 Task: Read customer reviews and ratings for real estate agents in Raleigh, North Carolina, to find an agent who specializes in condos or loft apartments.
Action: Mouse moved to (126, 135)
Screenshot: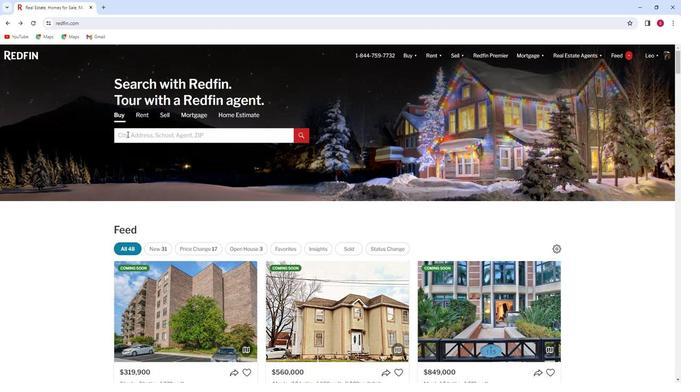 
Action: Mouse pressed left at (126, 135)
Screenshot: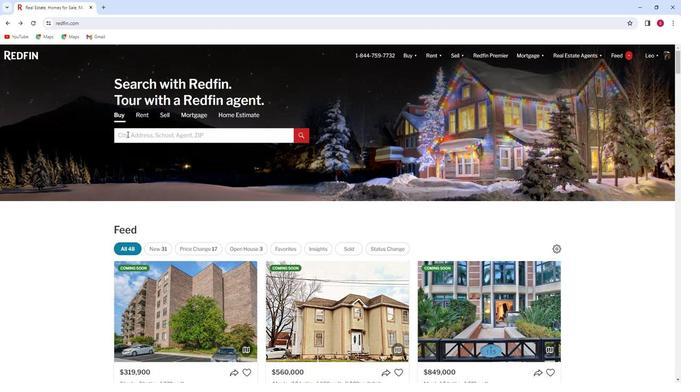 
Action: Mouse moved to (127, 135)
Screenshot: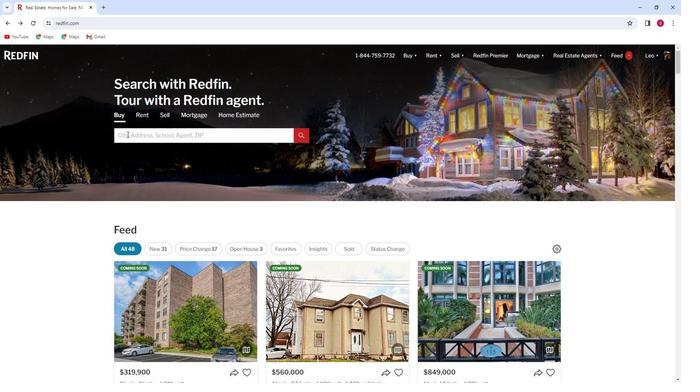 
Action: Key pressed <Key.shift><Key.shift><Key.shift><Key.shift><Key.shift>Raleigh
Screenshot: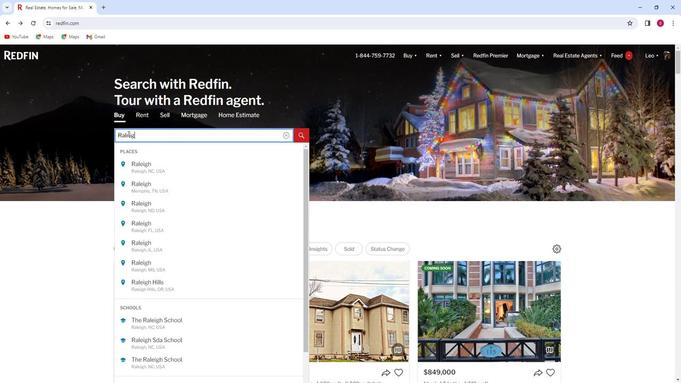 
Action: Mouse moved to (144, 171)
Screenshot: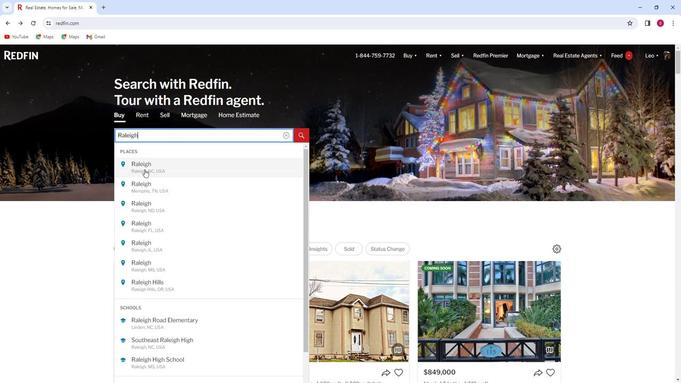 
Action: Mouse pressed left at (144, 171)
Screenshot: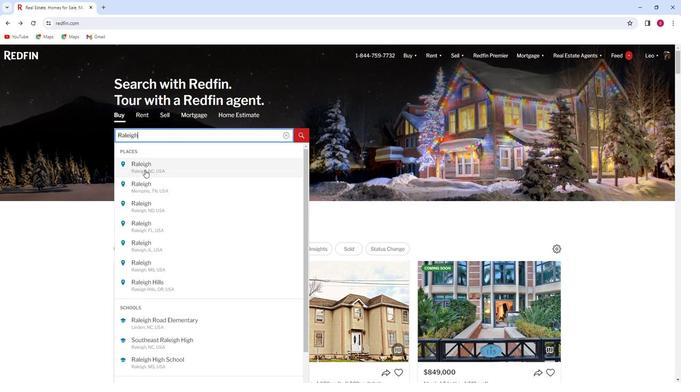 
Action: Mouse moved to (554, 76)
Screenshot: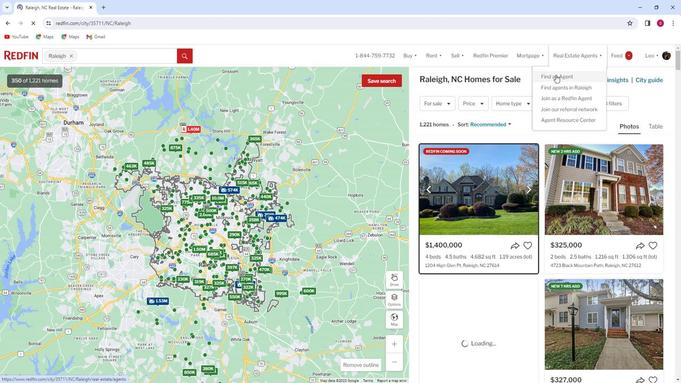 
Action: Mouse pressed left at (554, 76)
Screenshot: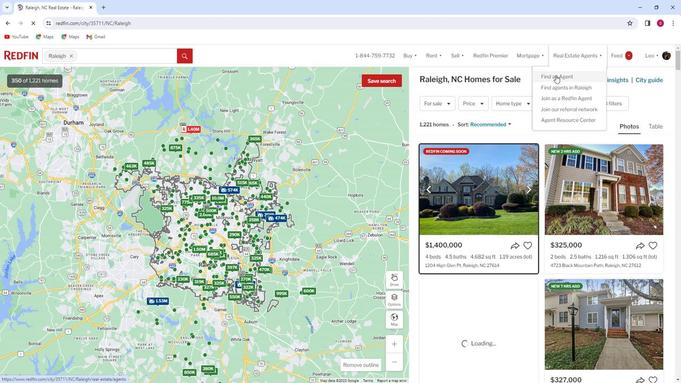 
Action: Mouse moved to (203, 243)
Screenshot: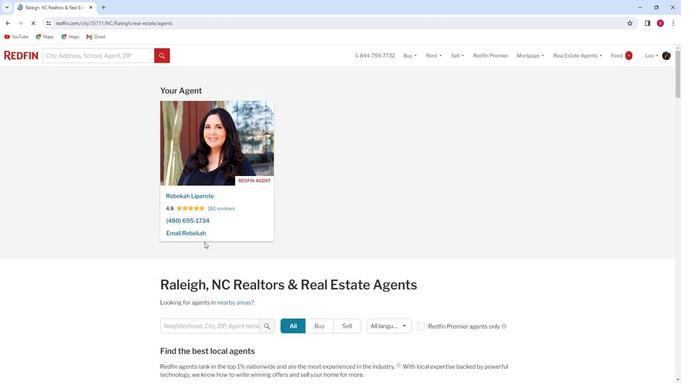 
Action: Mouse scrolled (203, 242) with delta (0, 0)
Screenshot: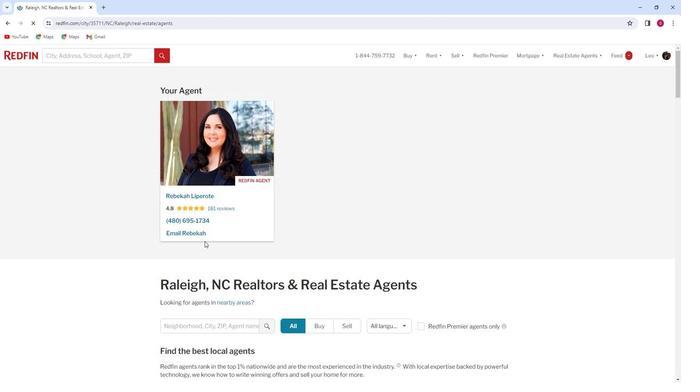 
Action: Mouse scrolled (203, 242) with delta (0, 0)
Screenshot: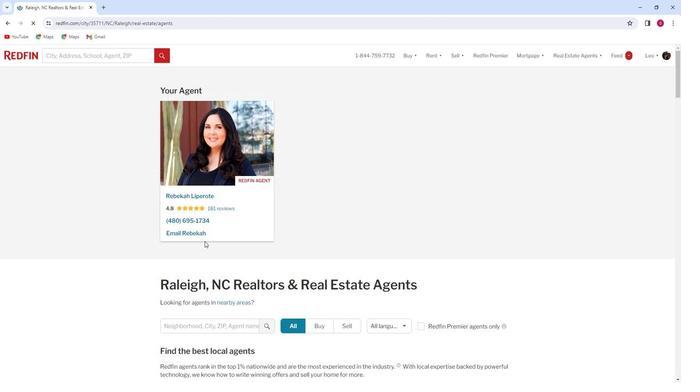
Action: Mouse moved to (201, 242)
Screenshot: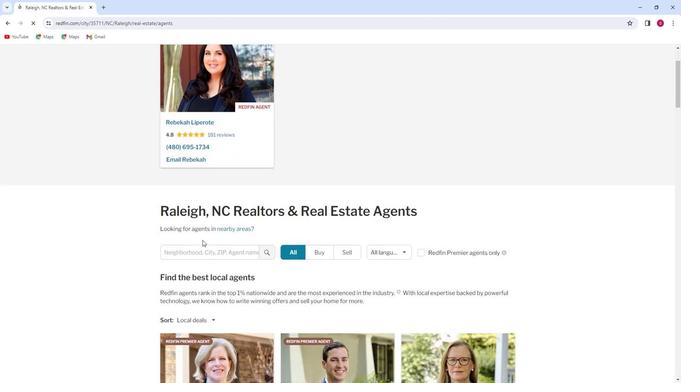 
Action: Mouse scrolled (201, 241) with delta (0, 0)
Screenshot: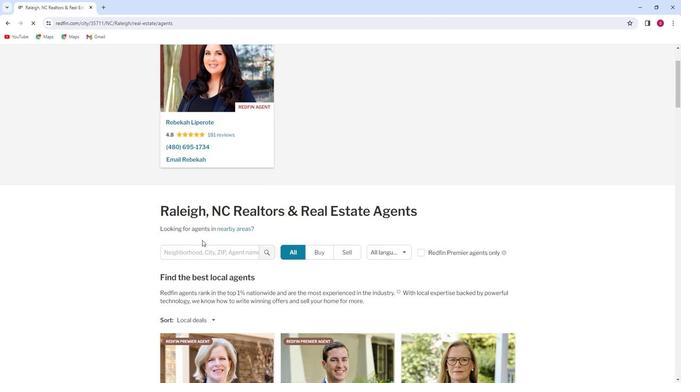 
Action: Mouse scrolled (201, 241) with delta (0, 0)
Screenshot: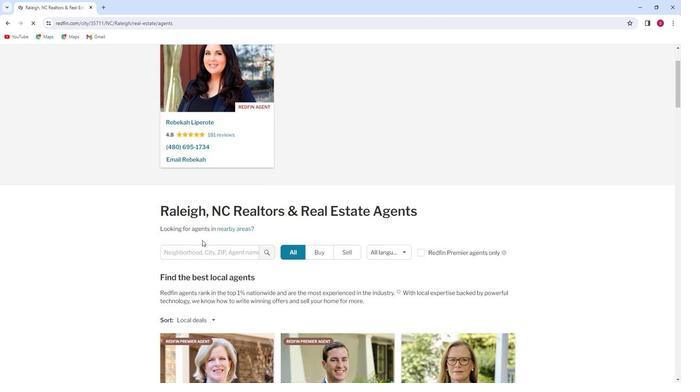 
Action: Mouse scrolled (201, 241) with delta (0, 0)
Screenshot: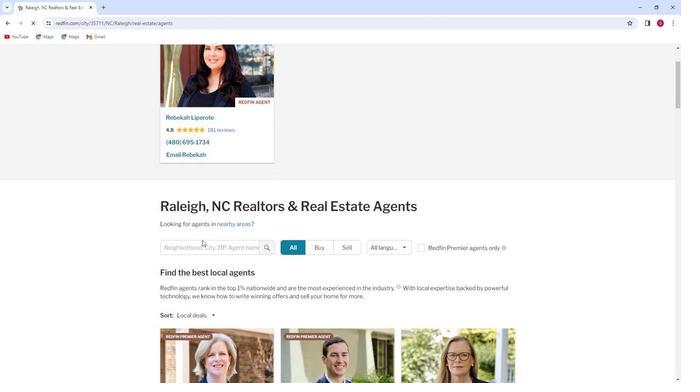 
Action: Mouse moved to (200, 242)
Screenshot: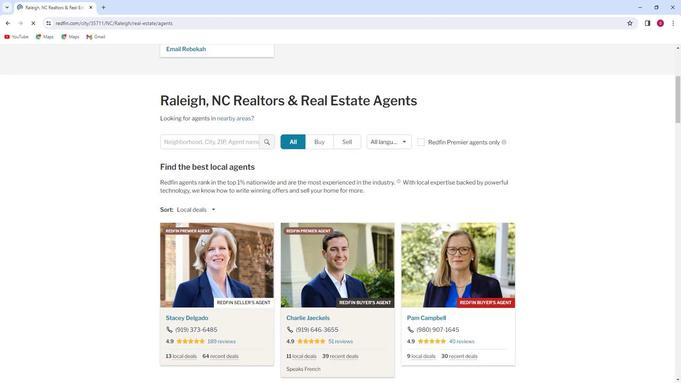 
Action: Mouse scrolled (200, 241) with delta (0, 0)
Screenshot: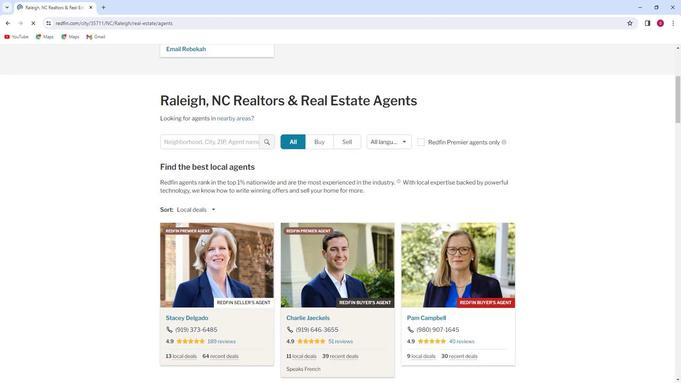 
Action: Mouse moved to (199, 242)
Screenshot: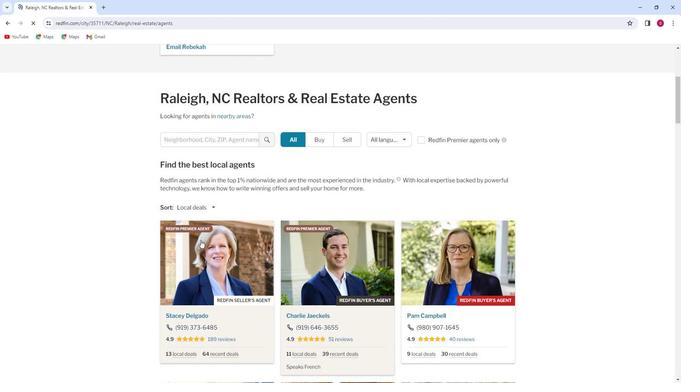 
Action: Mouse scrolled (199, 241) with delta (0, 0)
Screenshot: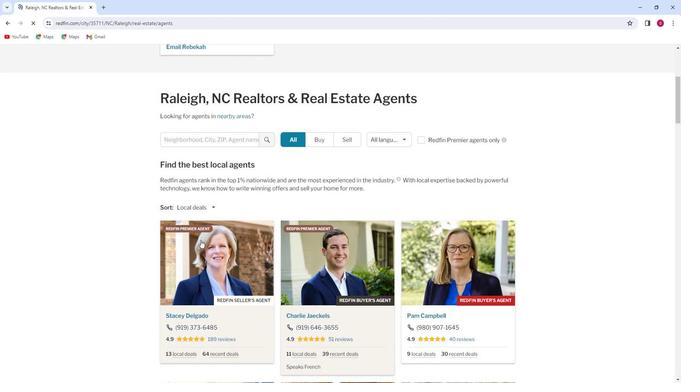 
Action: Mouse moved to (199, 242)
Screenshot: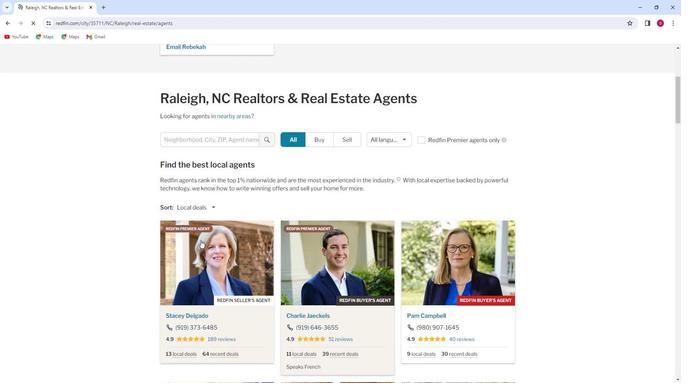 
Action: Mouse scrolled (199, 241) with delta (0, 0)
Screenshot: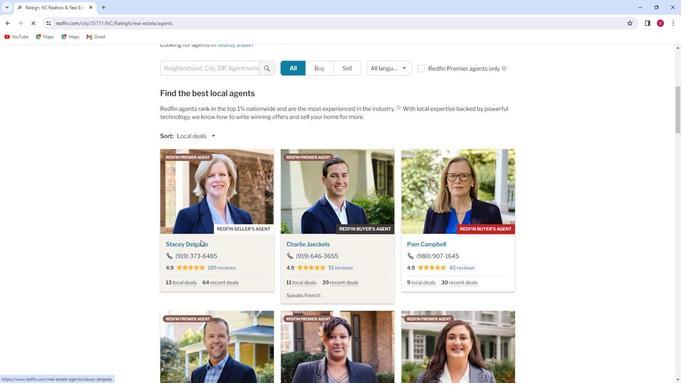 
Action: Mouse moved to (199, 242)
Screenshot: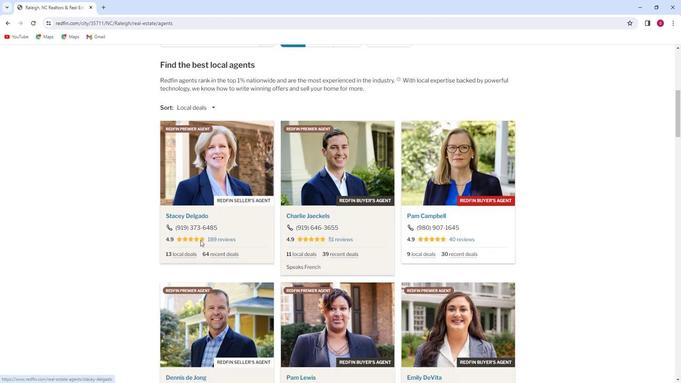 
Action: Mouse scrolled (199, 241) with delta (0, 0)
Screenshot: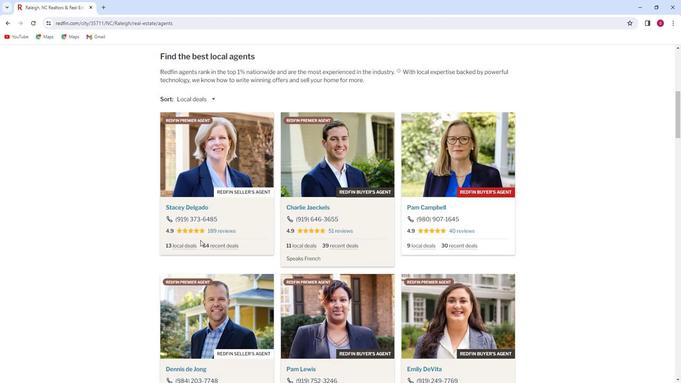 
Action: Mouse scrolled (199, 241) with delta (0, 0)
Screenshot: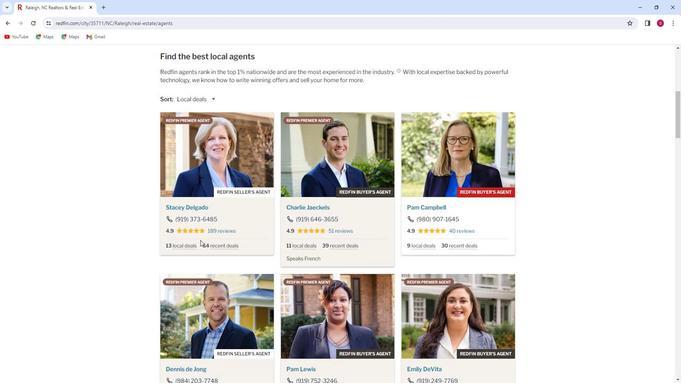 
Action: Mouse moved to (199, 242)
Screenshot: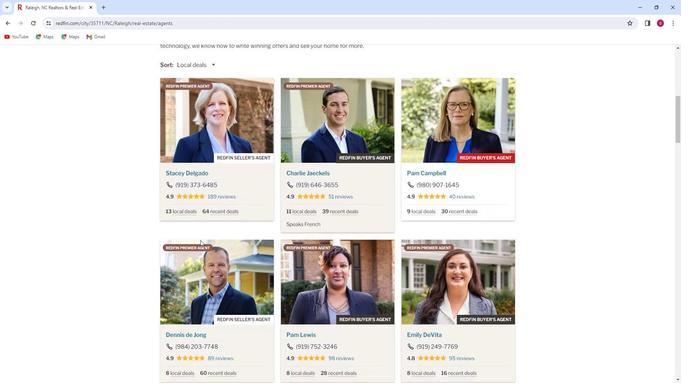 
Action: Mouse scrolled (199, 241) with delta (0, 0)
Screenshot: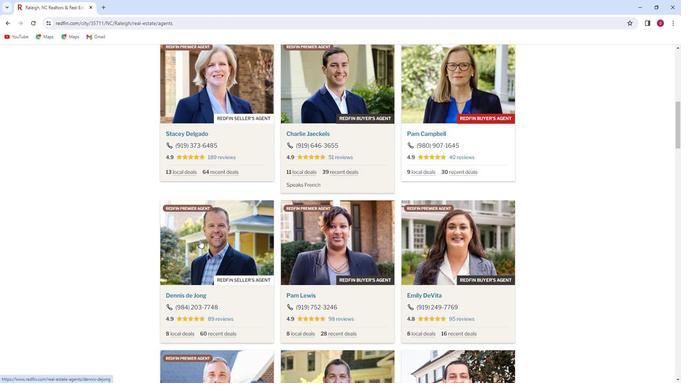 
Action: Mouse scrolled (199, 241) with delta (0, 0)
Screenshot: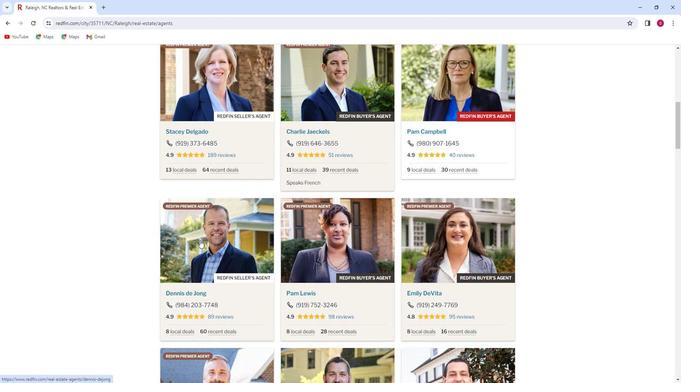 
Action: Mouse scrolled (199, 241) with delta (0, 0)
Screenshot: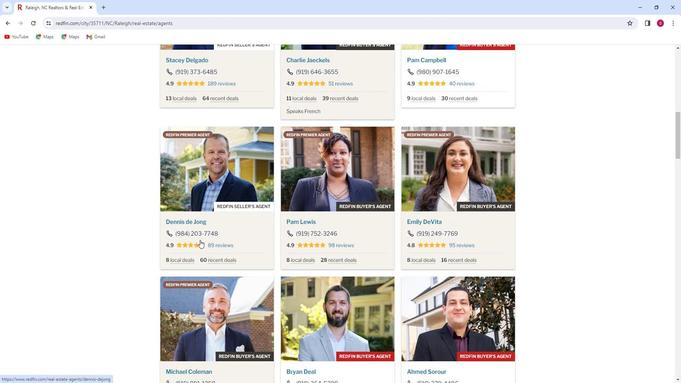 
Action: Mouse scrolled (199, 241) with delta (0, 0)
Screenshot: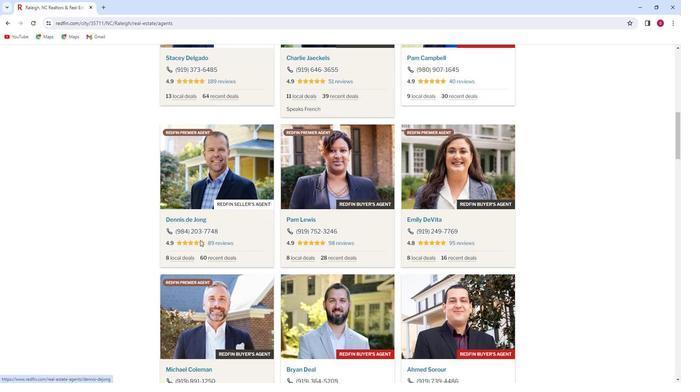 
Action: Mouse scrolled (199, 241) with delta (0, 0)
Screenshot: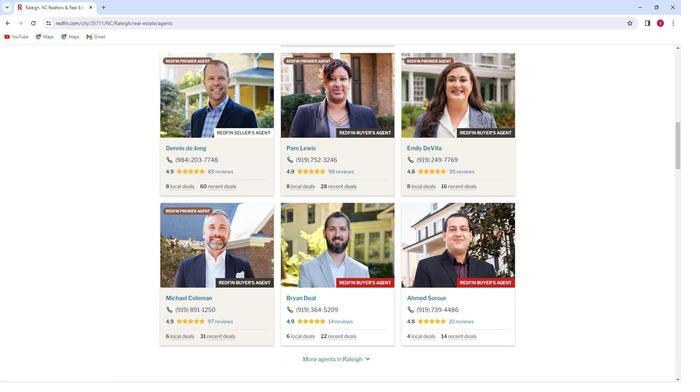 
Action: Mouse scrolled (199, 241) with delta (0, 0)
Screenshot: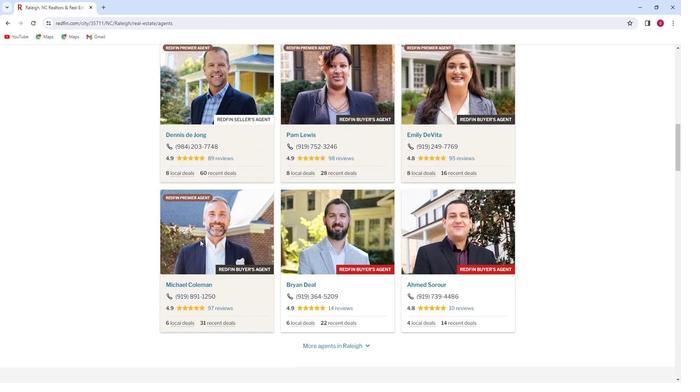 
Action: Mouse scrolled (199, 241) with delta (0, 0)
Screenshot: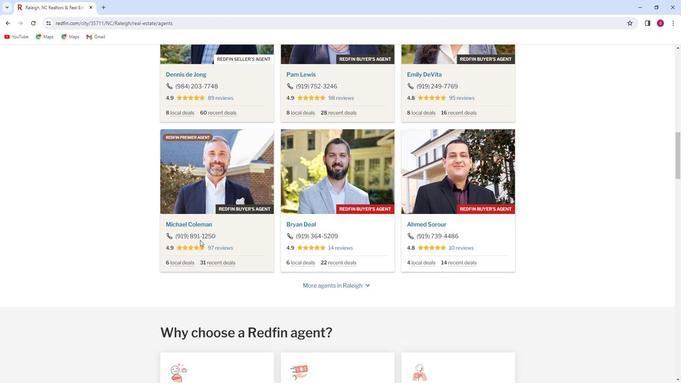 
Action: Mouse scrolled (199, 241) with delta (0, 0)
Screenshot: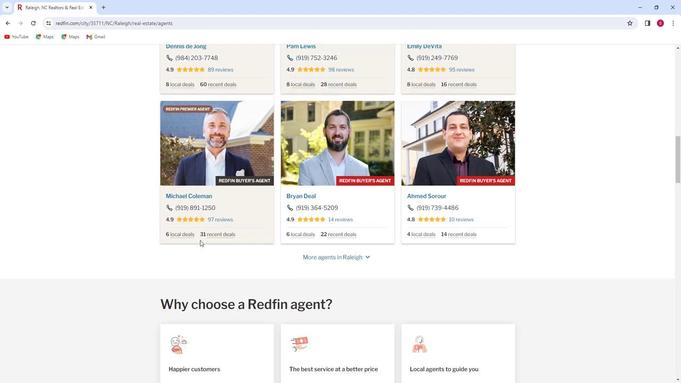 
Action: Mouse scrolled (199, 241) with delta (0, 0)
Screenshot: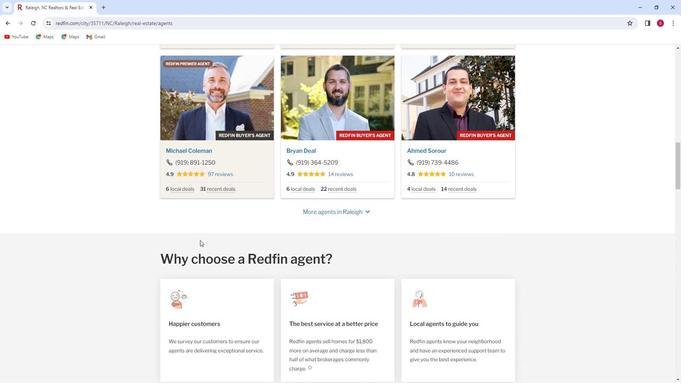 
Action: Mouse scrolled (199, 241) with delta (0, 0)
Screenshot: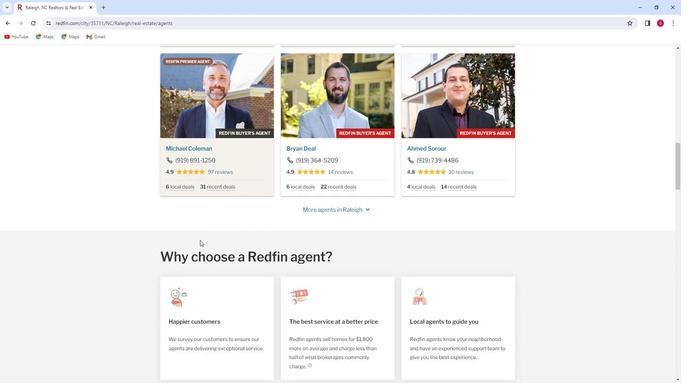 
Action: Mouse scrolled (199, 241) with delta (0, 0)
Screenshot: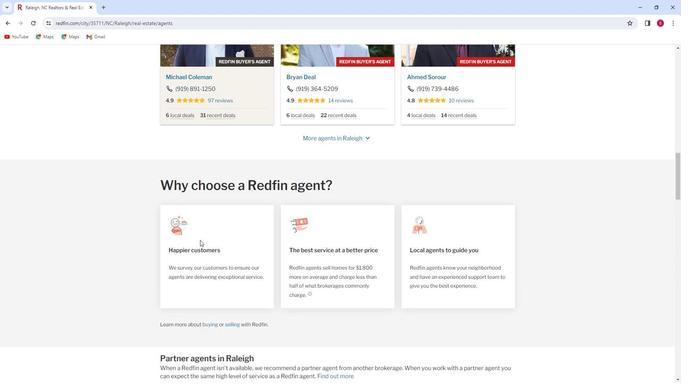 
Action: Mouse scrolled (199, 241) with delta (0, 0)
Screenshot: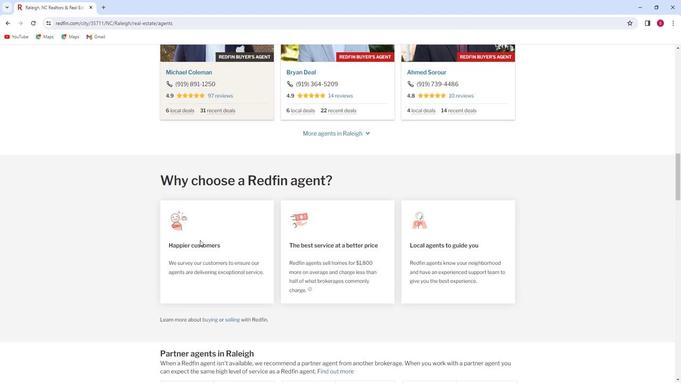 
Action: Mouse scrolled (199, 241) with delta (0, 0)
Screenshot: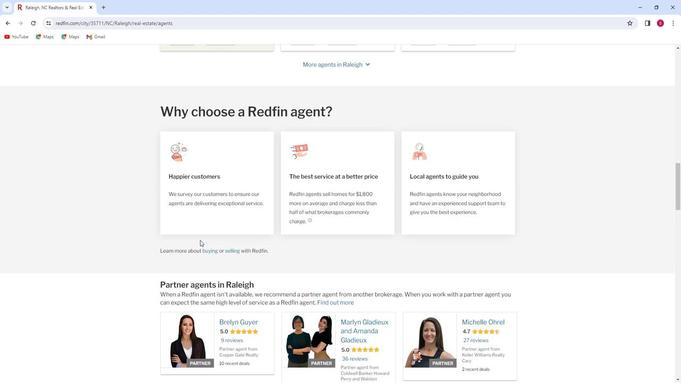 
Action: Mouse scrolled (199, 241) with delta (0, 0)
Screenshot: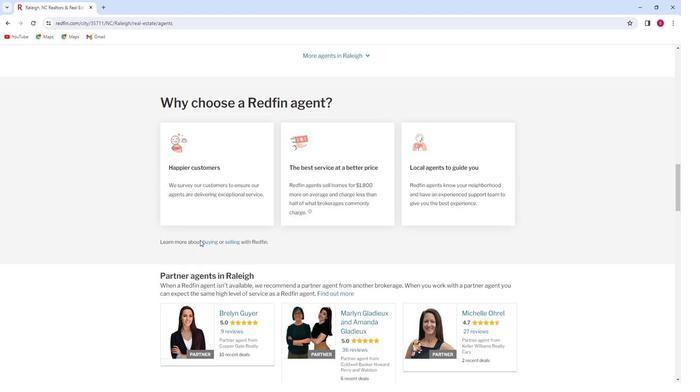 
Action: Mouse scrolled (199, 241) with delta (0, 0)
Screenshot: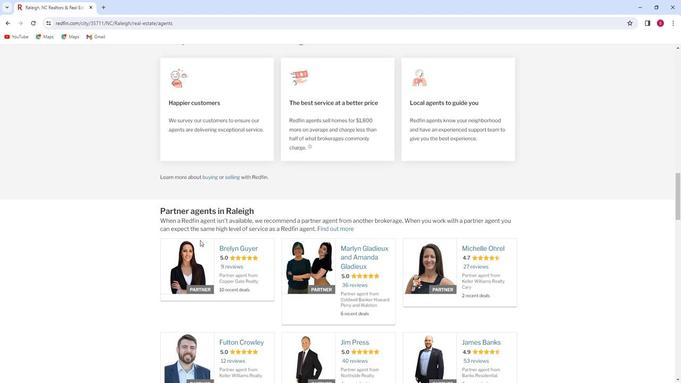 
Action: Mouse scrolled (199, 241) with delta (0, 0)
Screenshot: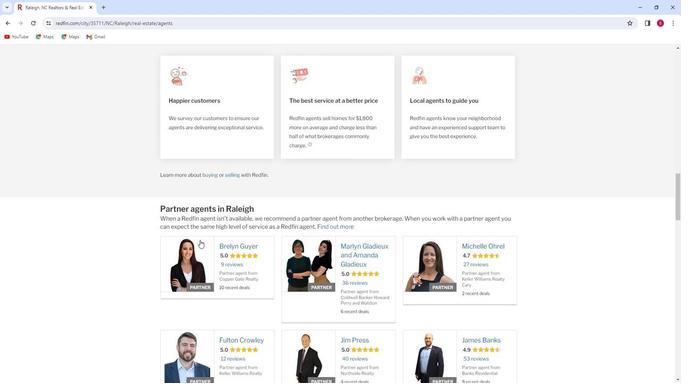 
Action: Mouse scrolled (199, 241) with delta (0, 0)
Screenshot: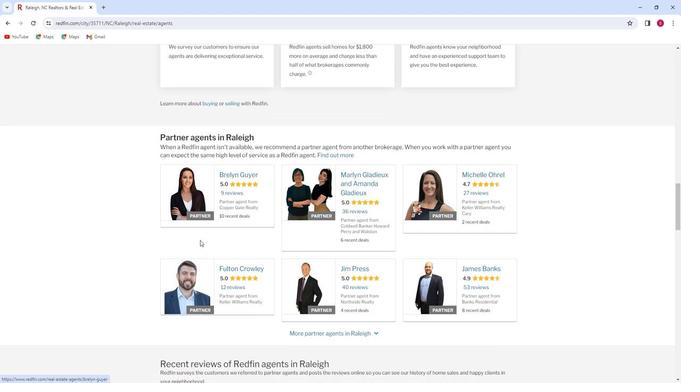 
Action: Mouse scrolled (199, 241) with delta (0, 0)
Screenshot: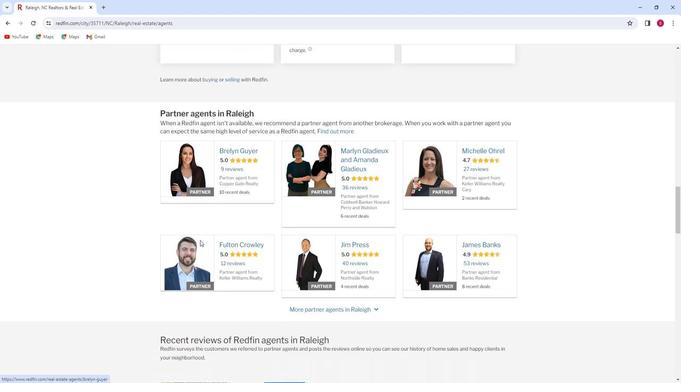 
Action: Mouse scrolled (199, 241) with delta (0, 0)
Screenshot: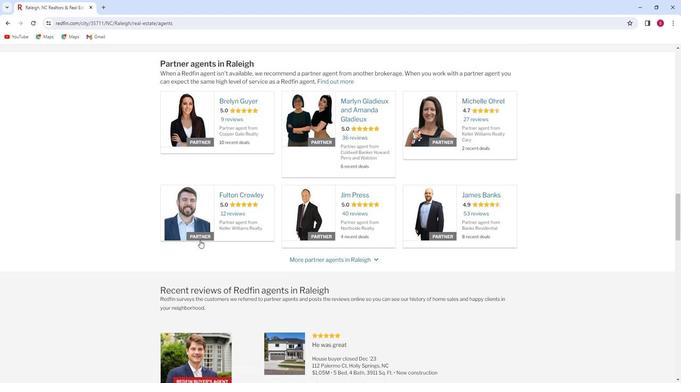 
Action: Mouse scrolled (199, 241) with delta (0, 0)
Screenshot: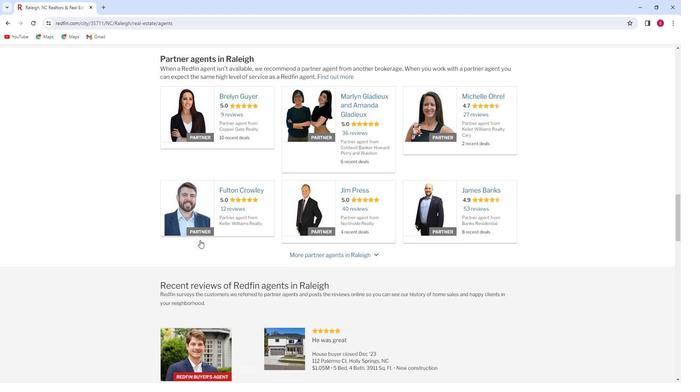 
Action: Mouse scrolled (199, 241) with delta (0, 0)
Screenshot: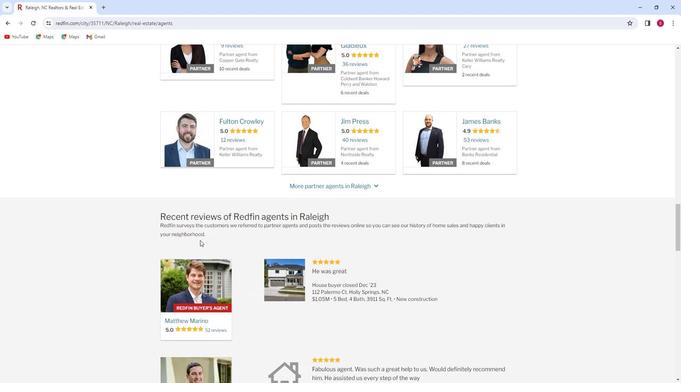 
Action: Mouse scrolled (199, 241) with delta (0, 0)
Screenshot: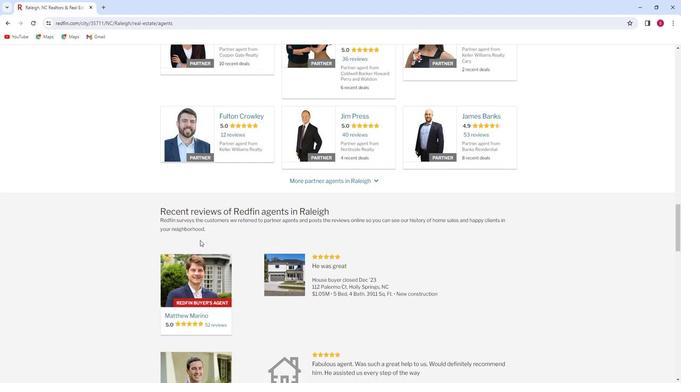 
Action: Mouse scrolled (199, 241) with delta (0, 0)
Screenshot: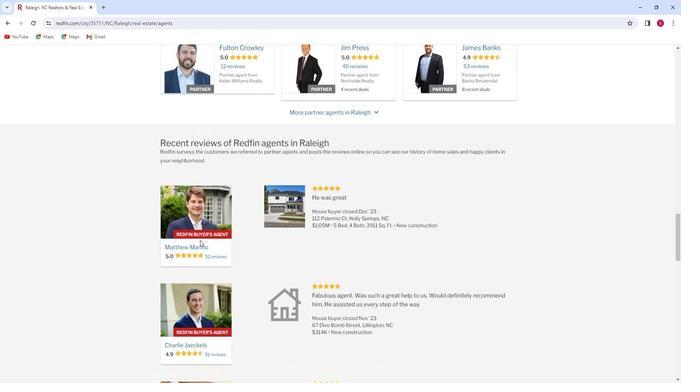 
Action: Mouse scrolled (199, 241) with delta (0, 0)
Screenshot: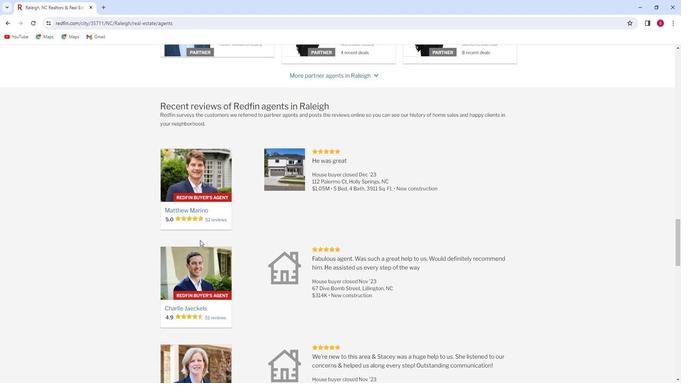 
Action: Mouse scrolled (199, 241) with delta (0, 0)
Screenshot: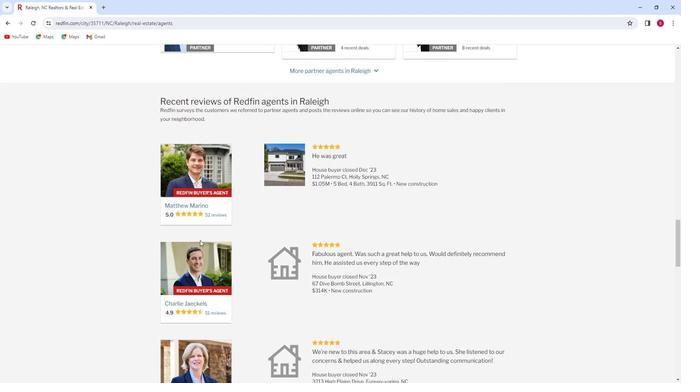 
Action: Mouse scrolled (199, 241) with delta (0, 0)
Screenshot: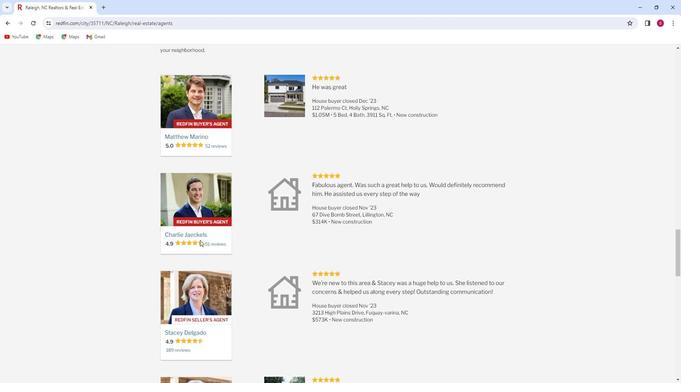 
Action: Mouse scrolled (199, 241) with delta (0, 0)
Screenshot: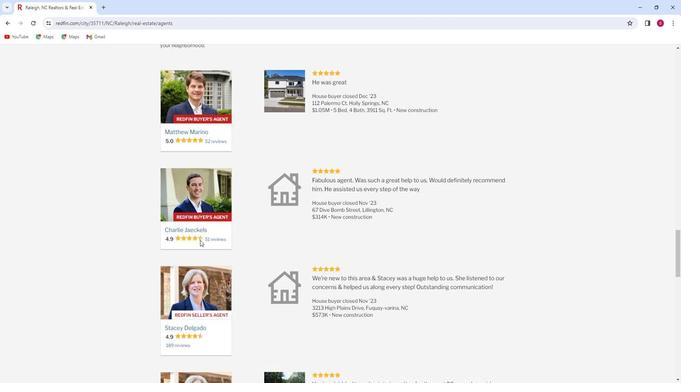 
Action: Mouse scrolled (199, 241) with delta (0, 0)
Screenshot: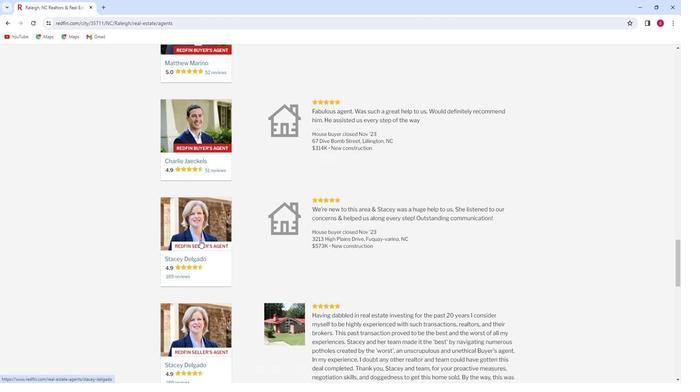 
Action: Mouse scrolled (199, 241) with delta (0, 0)
Screenshot: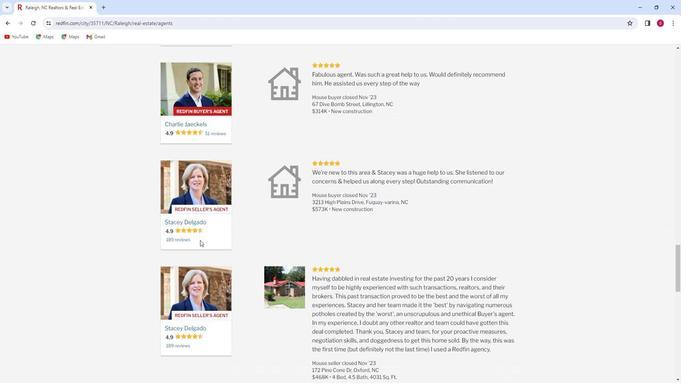 
Action: Mouse scrolled (199, 241) with delta (0, 0)
Screenshot: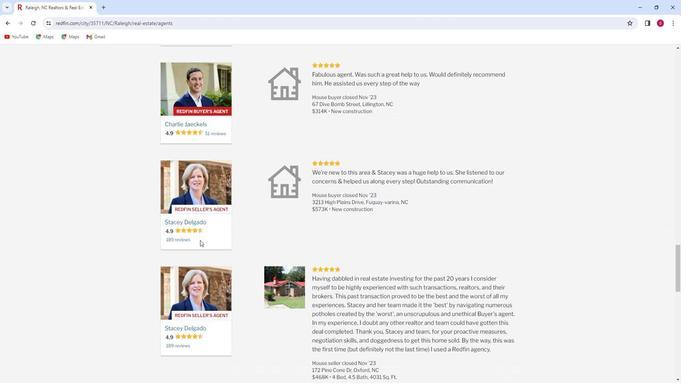 
Action: Mouse scrolled (199, 241) with delta (0, 0)
Screenshot: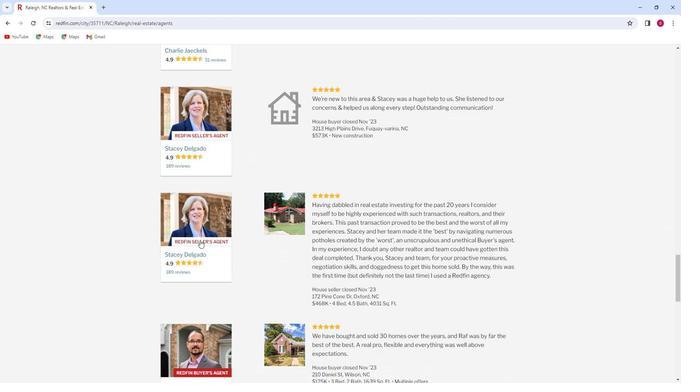 
Action: Mouse scrolled (199, 241) with delta (0, 0)
Screenshot: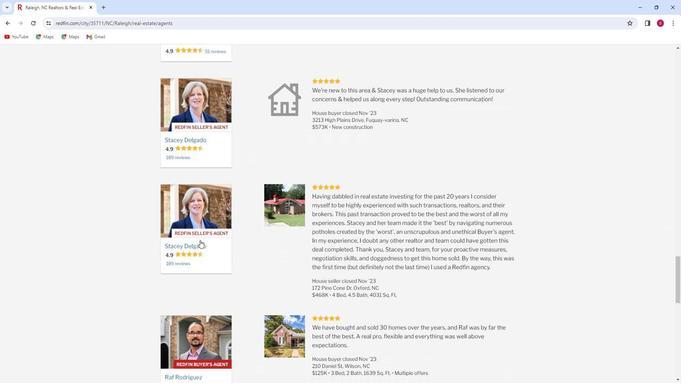 
Action: Mouse scrolled (199, 241) with delta (0, 0)
Screenshot: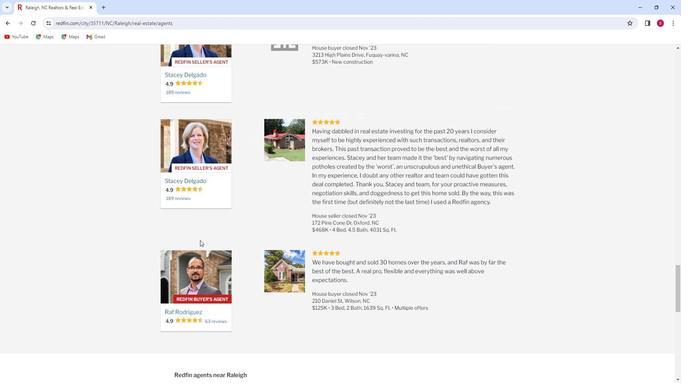 
Action: Mouse scrolled (199, 241) with delta (0, 0)
Screenshot: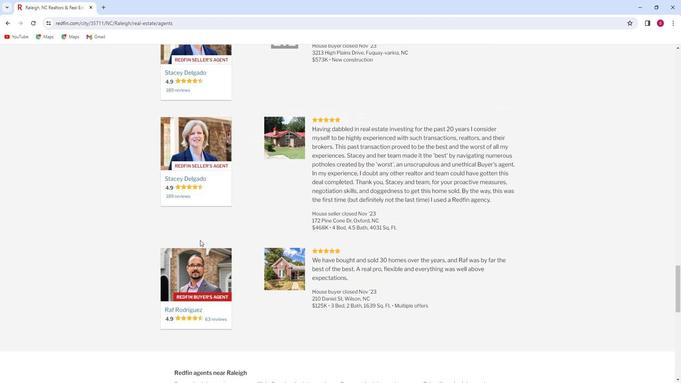 
Action: Mouse scrolled (199, 241) with delta (0, 0)
Screenshot: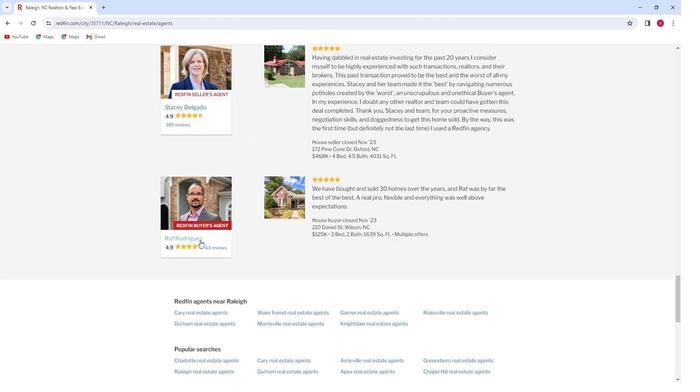 
Action: Mouse scrolled (199, 241) with delta (0, 0)
Screenshot: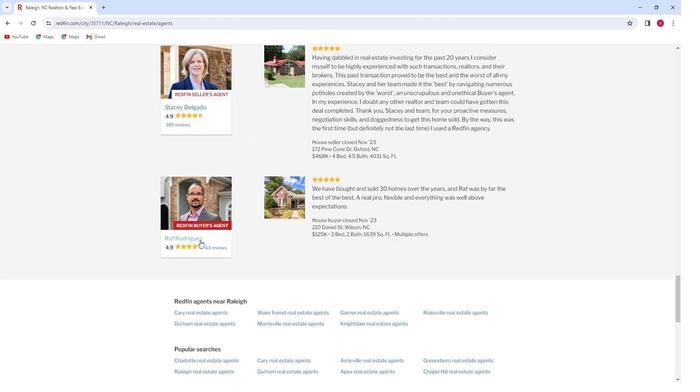
Action: Mouse scrolled (199, 241) with delta (0, 0)
Screenshot: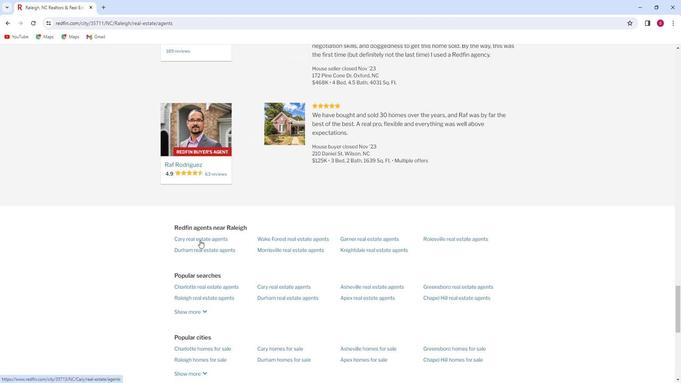 
Action: Mouse scrolled (199, 241) with delta (0, 0)
Screenshot: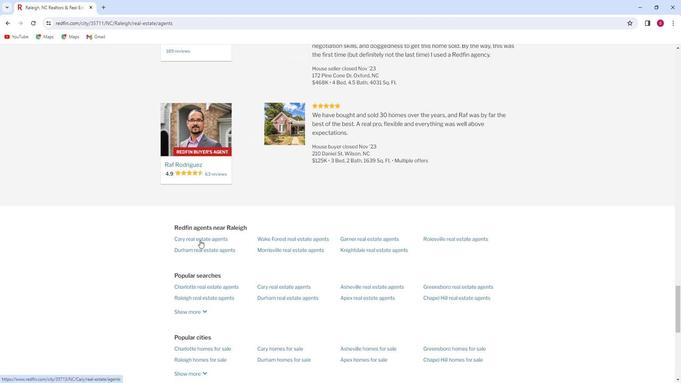 
Action: Mouse scrolled (199, 241) with delta (0, 0)
Screenshot: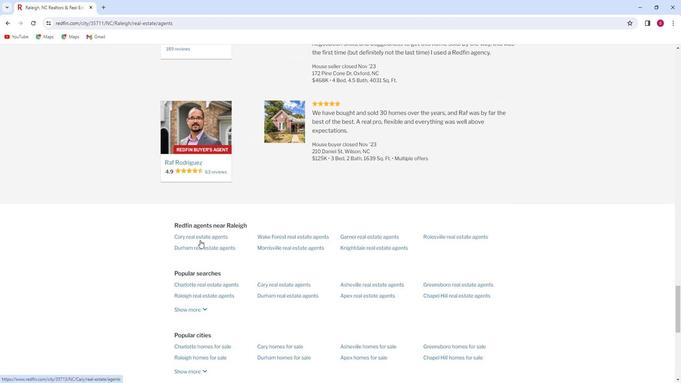 
Action: Mouse scrolled (199, 241) with delta (0, 0)
Screenshot: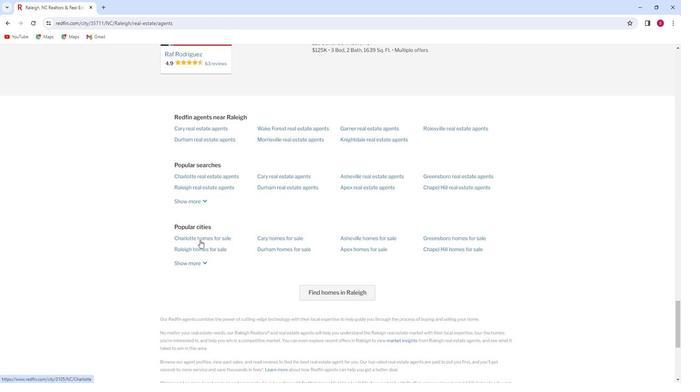 
Action: Mouse scrolled (199, 241) with delta (0, 0)
Screenshot: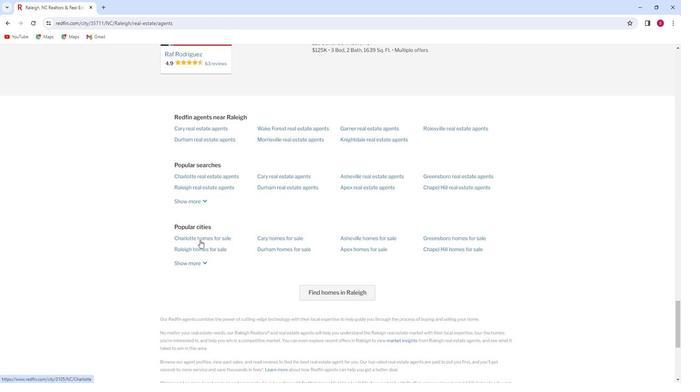 
Action: Mouse scrolled (199, 241) with delta (0, 0)
Screenshot: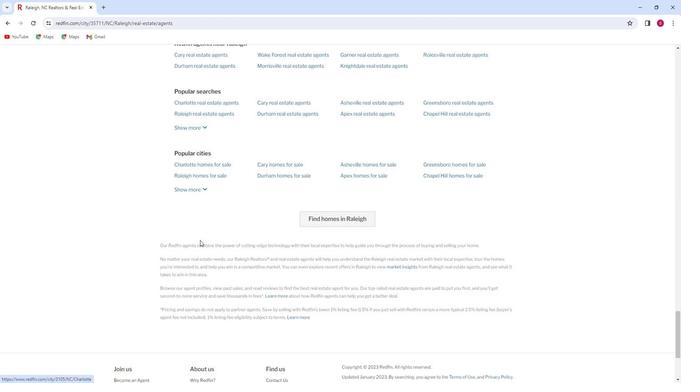 
Action: Mouse scrolled (199, 241) with delta (0, 0)
Screenshot: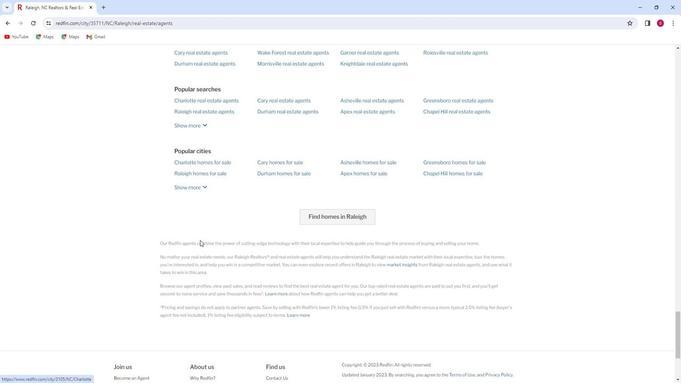
Action: Mouse scrolled (199, 241) with delta (0, 0)
Screenshot: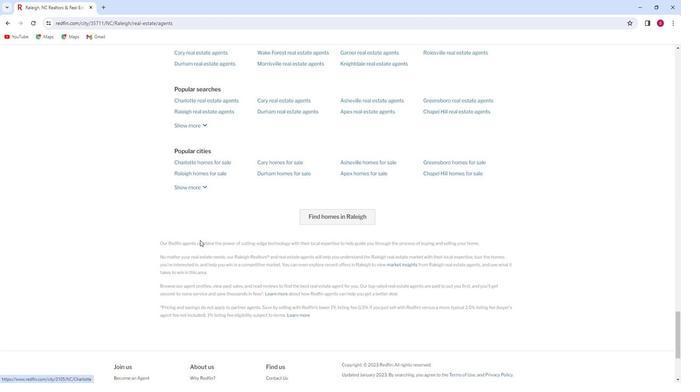 
Action: Mouse scrolled (199, 241) with delta (0, 0)
Screenshot: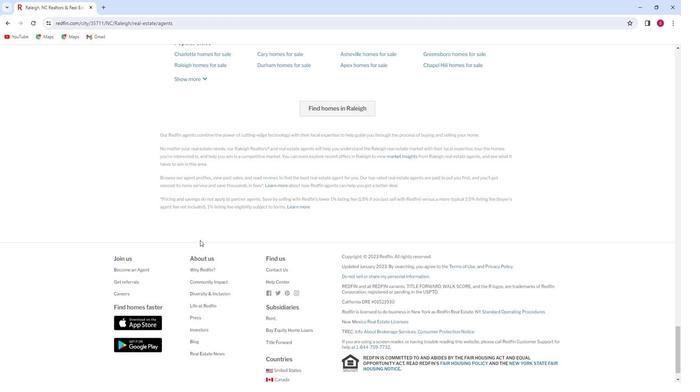 
Action: Mouse scrolled (199, 241) with delta (0, 0)
Screenshot: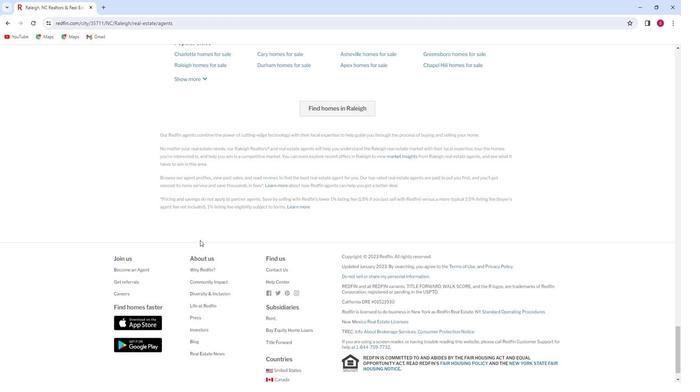 
Action: Mouse scrolled (199, 241) with delta (0, 0)
Screenshot: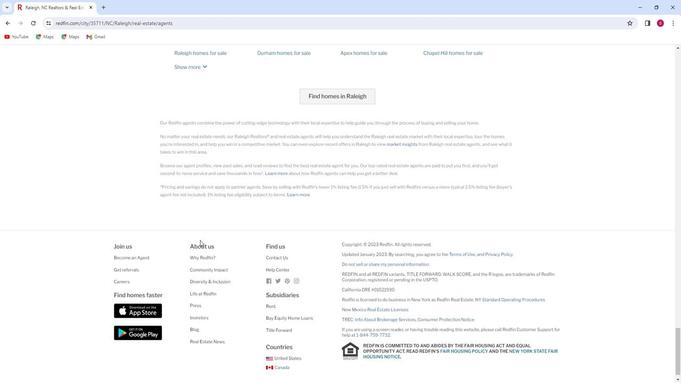 
Action: Mouse moved to (7, 24)
Screenshot: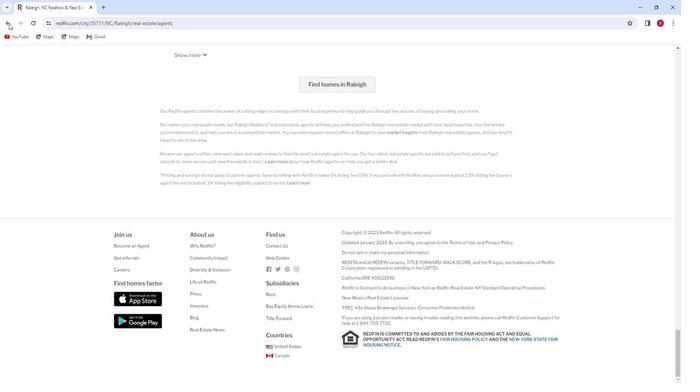 
Action: Mouse pressed left at (7, 24)
Screenshot: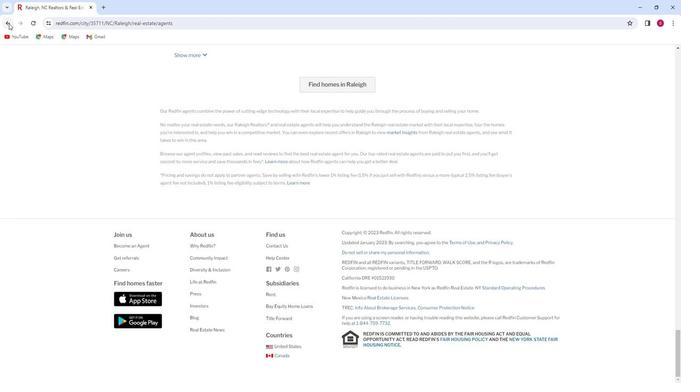
Action: Mouse moved to (227, 167)
Screenshot: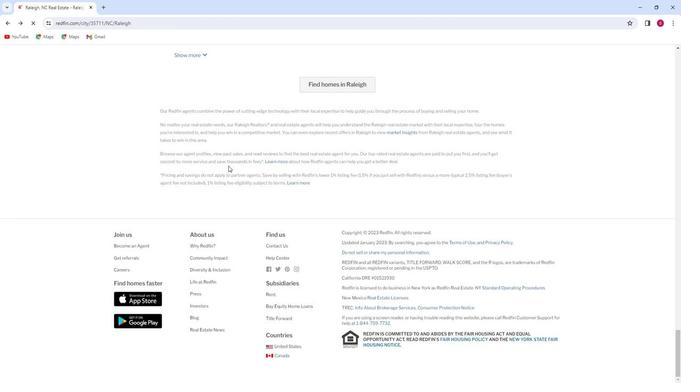 
Action: Mouse scrolled (227, 167) with delta (0, 0)
Screenshot: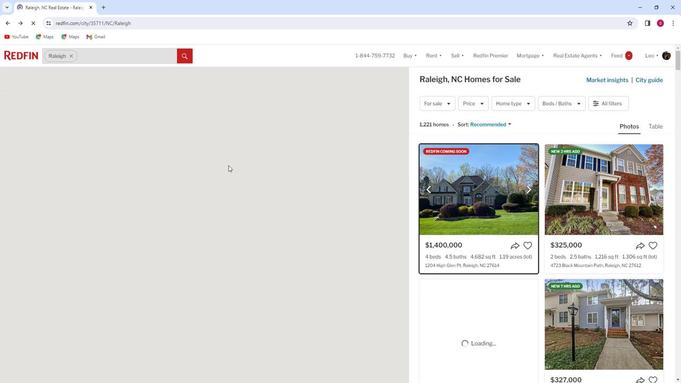 
